 Task: Reply All to email with the signature Edward Wright with the subject 'Request for a pay raise' from softage.1@softage.net with the message 'Could you provide me with a list of the project's constraints and assumptions?'
Action: Mouse moved to (1012, 166)
Screenshot: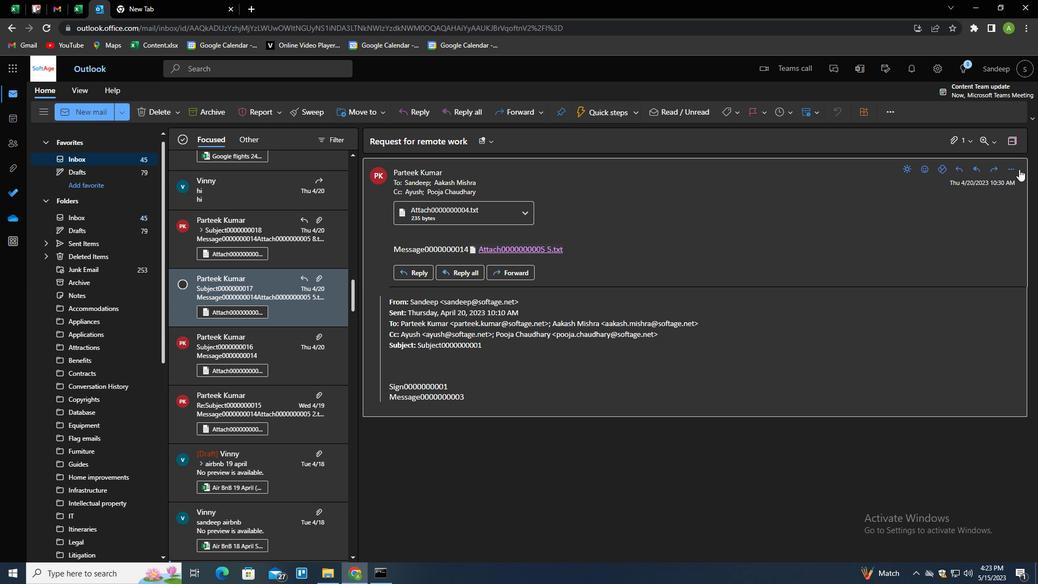 
Action: Mouse pressed left at (1012, 166)
Screenshot: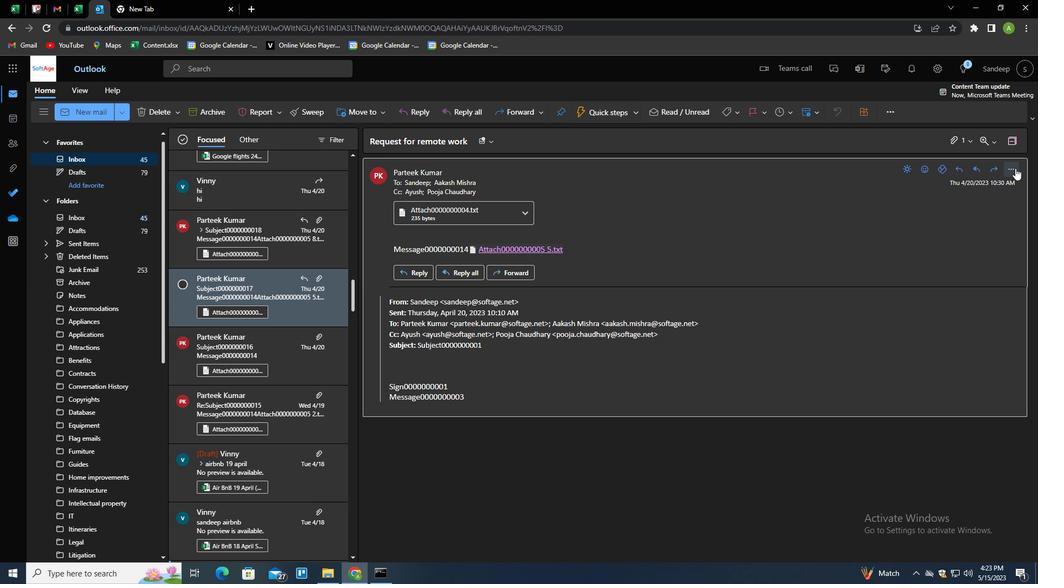 
Action: Mouse moved to (956, 202)
Screenshot: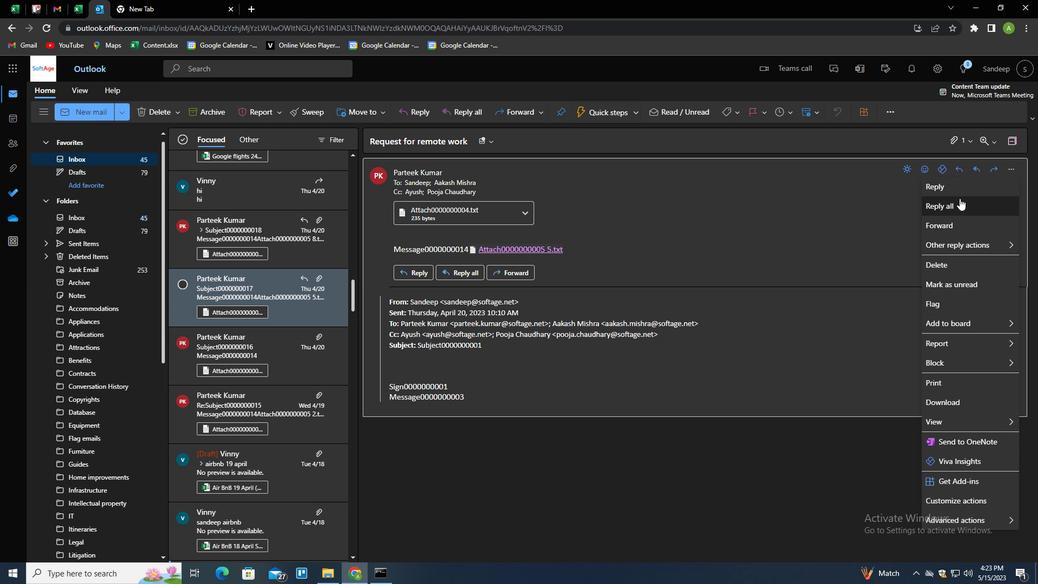
Action: Mouse pressed left at (956, 202)
Screenshot: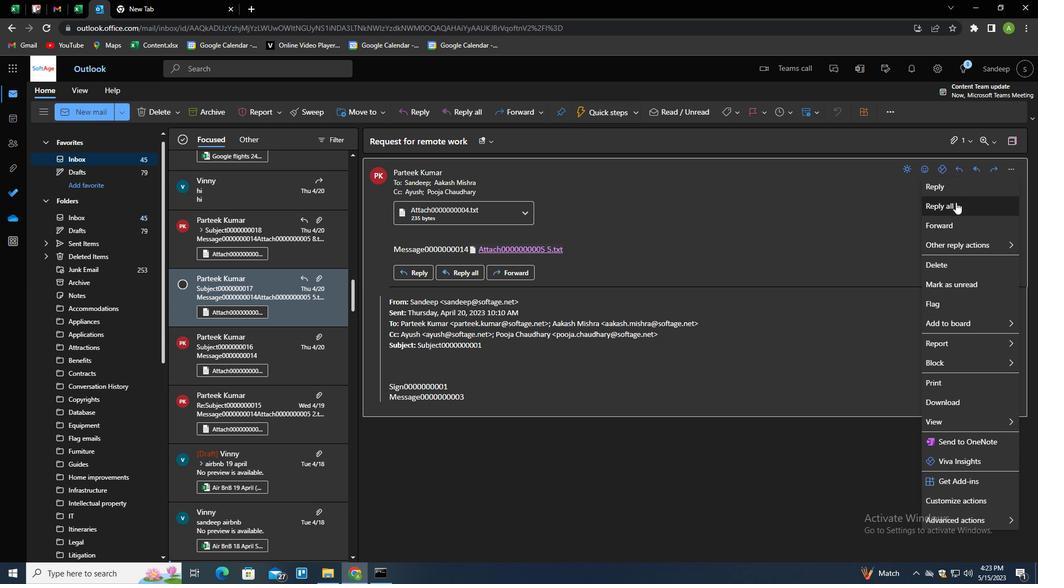 
Action: Mouse moved to (734, 114)
Screenshot: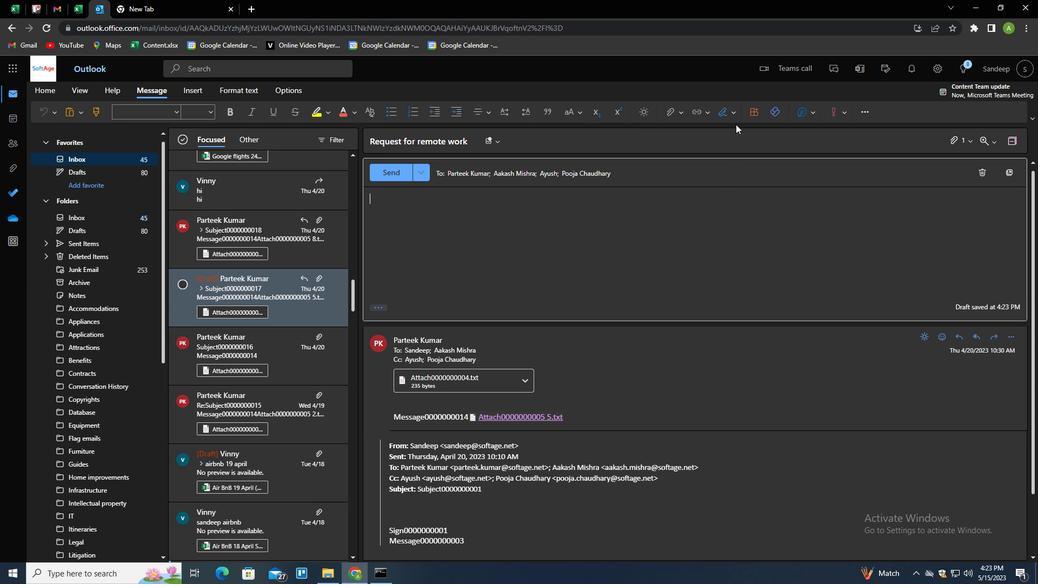 
Action: Mouse pressed left at (734, 114)
Screenshot: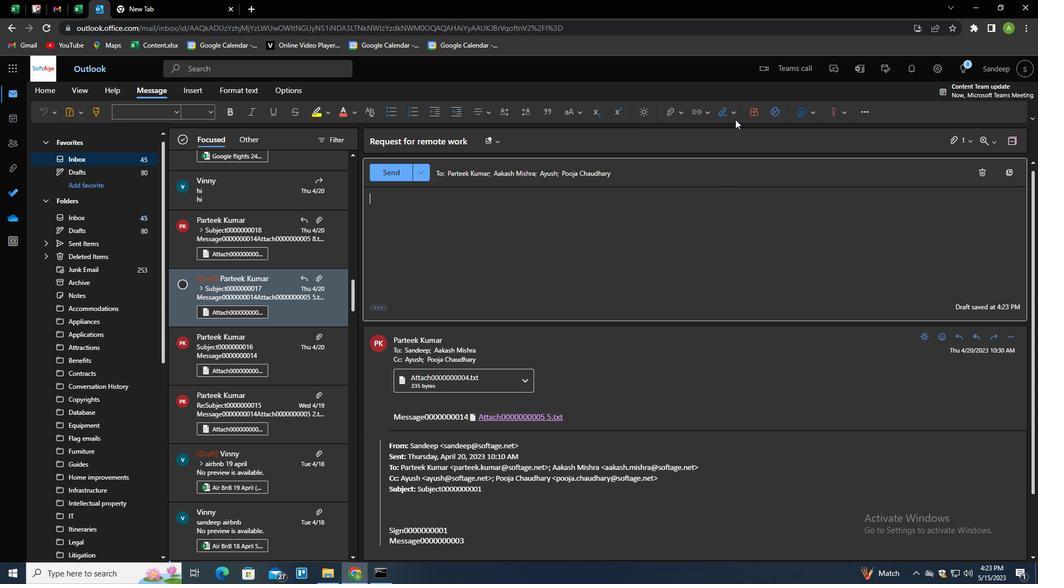 
Action: Mouse moved to (719, 155)
Screenshot: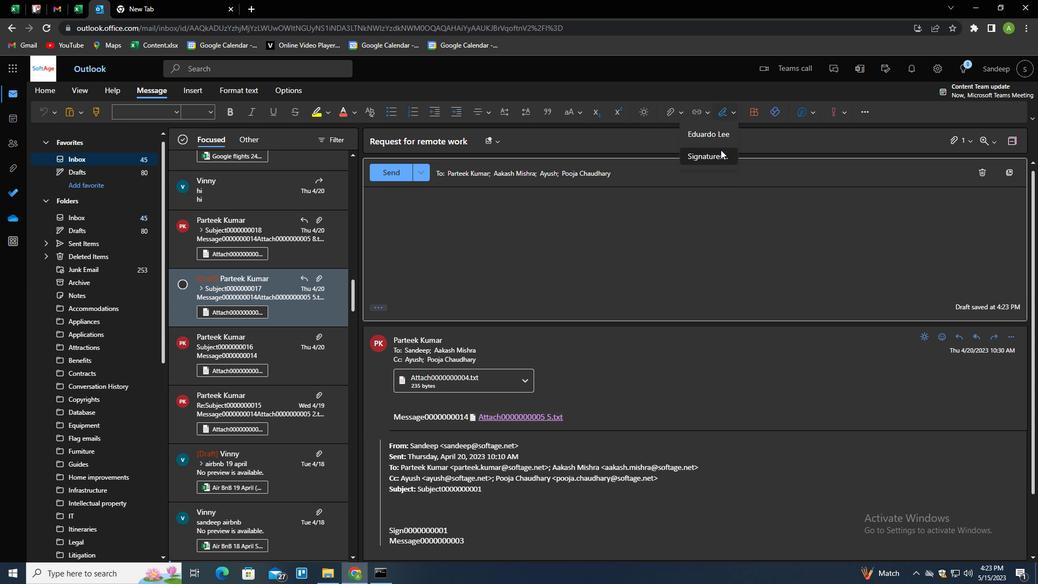 
Action: Mouse pressed left at (719, 155)
Screenshot: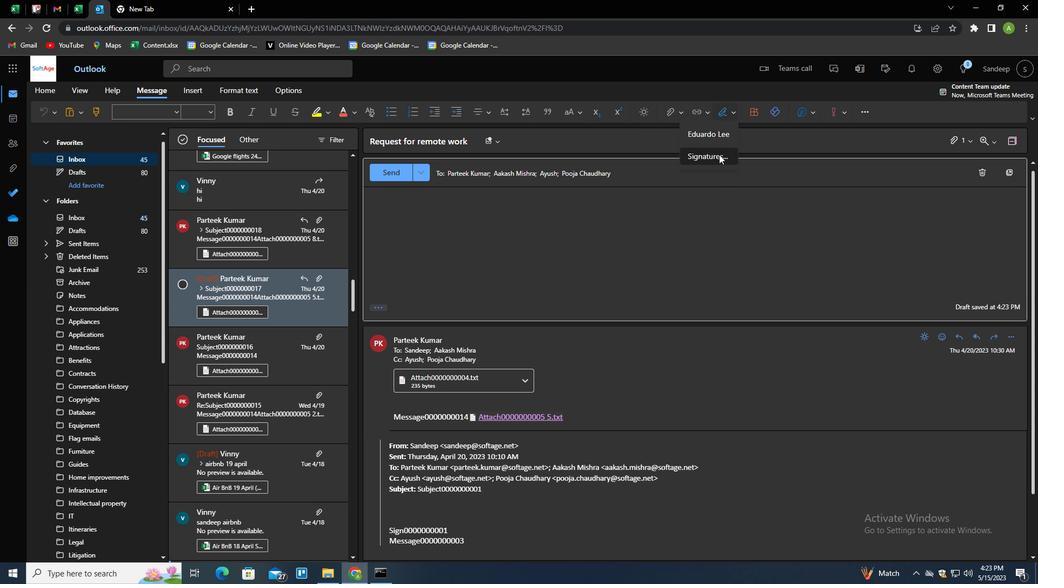 
Action: Mouse moved to (742, 197)
Screenshot: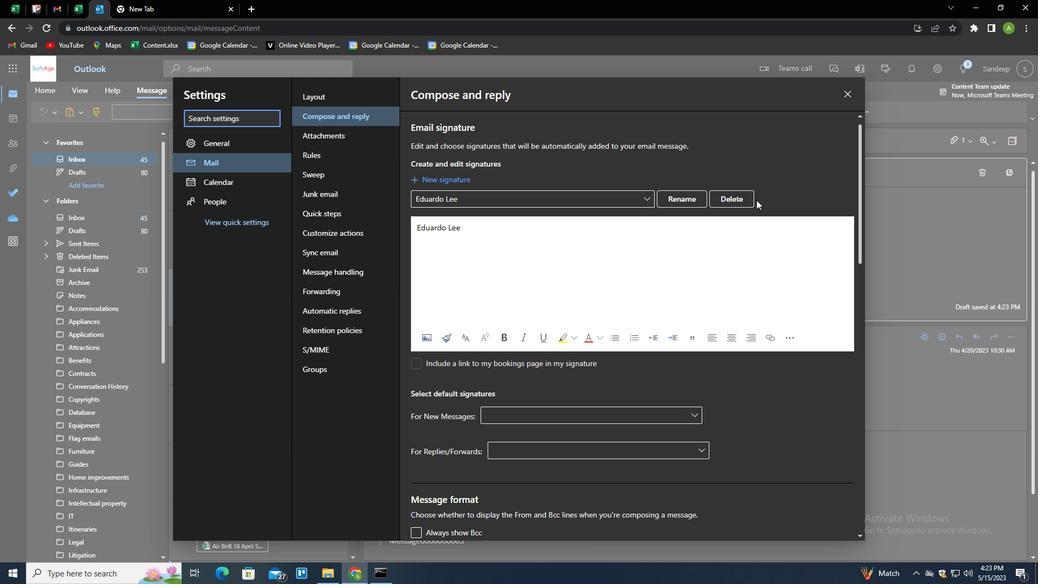 
Action: Mouse pressed left at (742, 197)
Screenshot: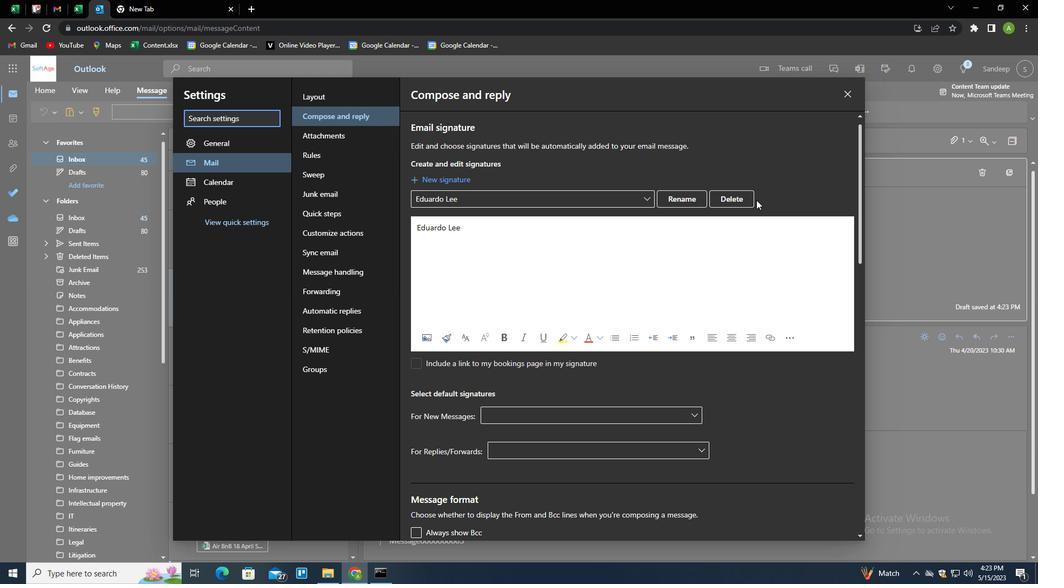 
Action: Mouse moved to (744, 199)
Screenshot: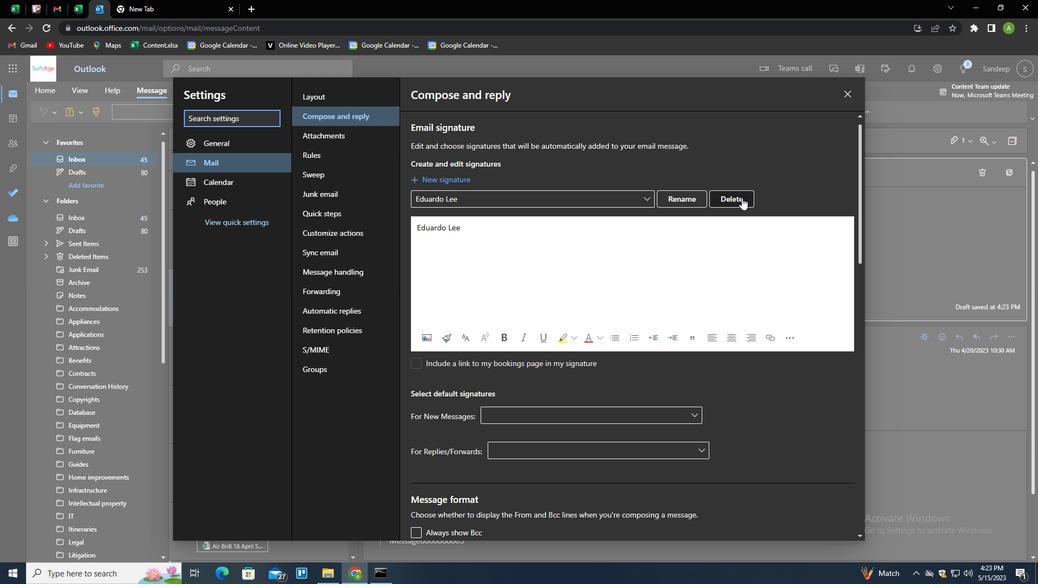 
Action: Mouse pressed left at (744, 199)
Screenshot: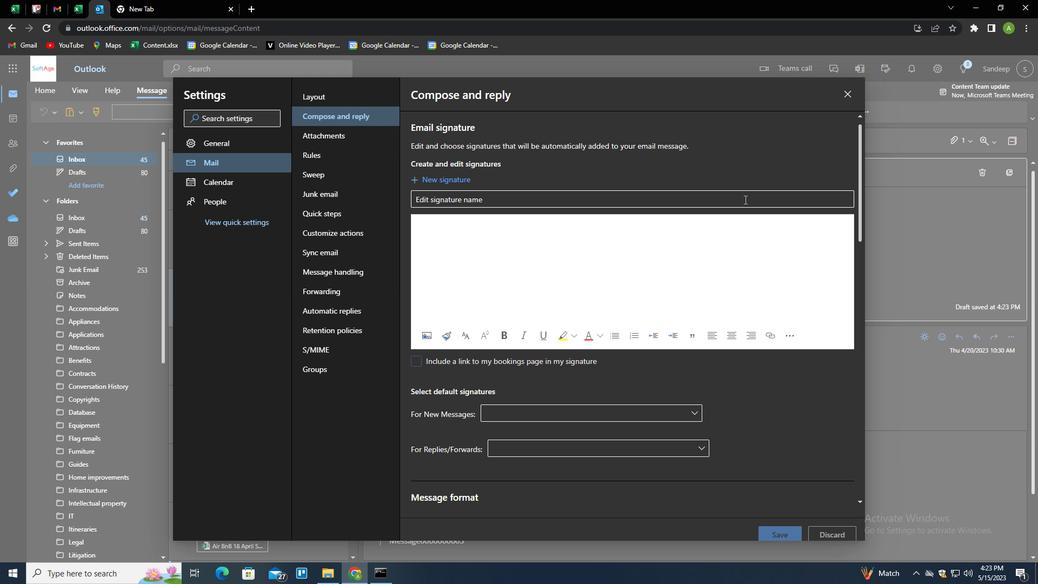 
Action: Key pressed <Key.shift>EDWARD<Key.space><Key.shift>WRIGHT<Key.tab><Key.shift>EDWARD<Key.space><Key.shift>WRIGHT
Screenshot: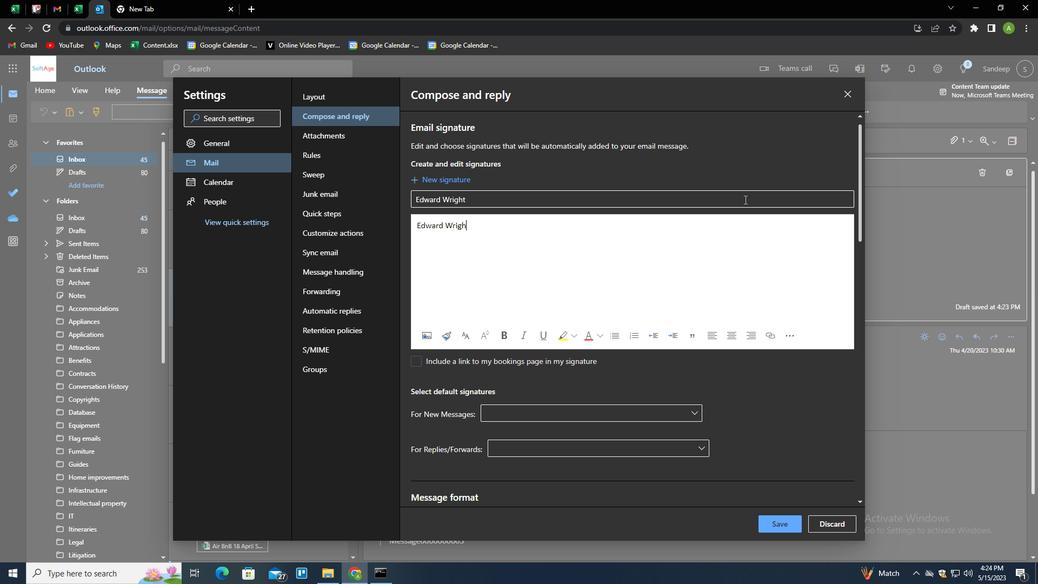 
Action: Mouse moved to (787, 521)
Screenshot: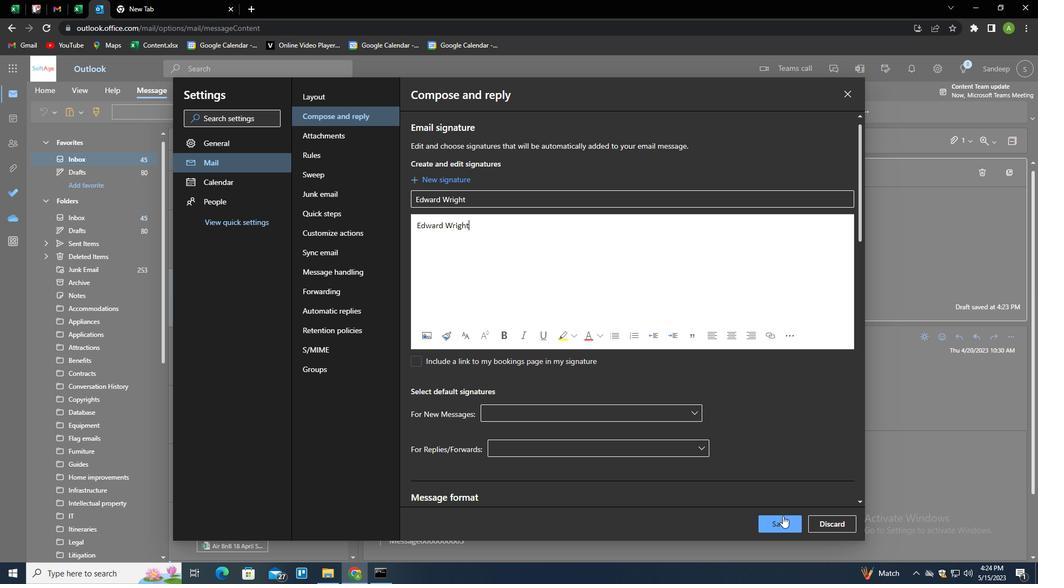 
Action: Mouse pressed left at (787, 521)
Screenshot: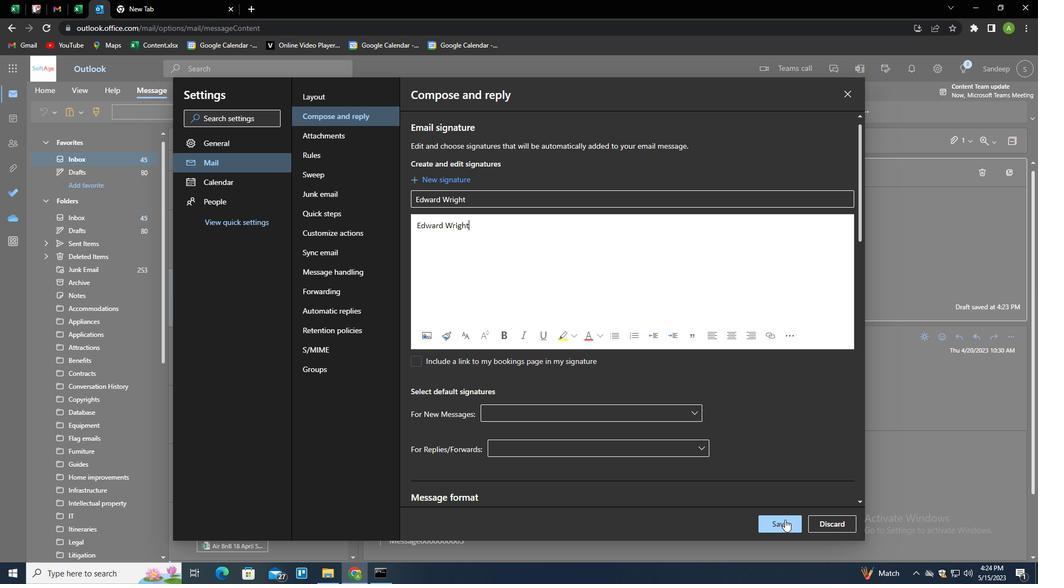 
Action: Mouse moved to (897, 361)
Screenshot: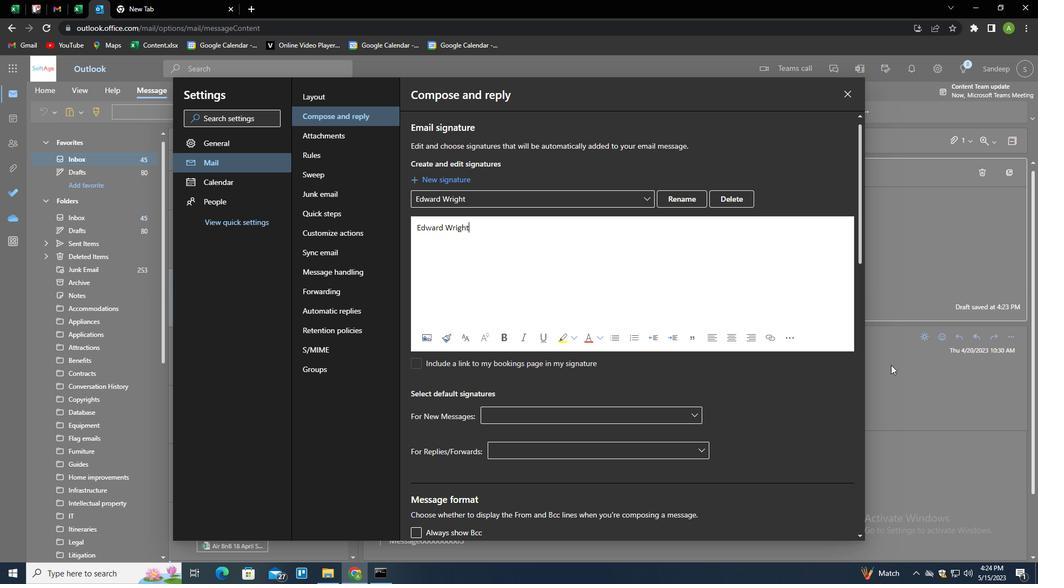
Action: Mouse pressed left at (897, 361)
Screenshot: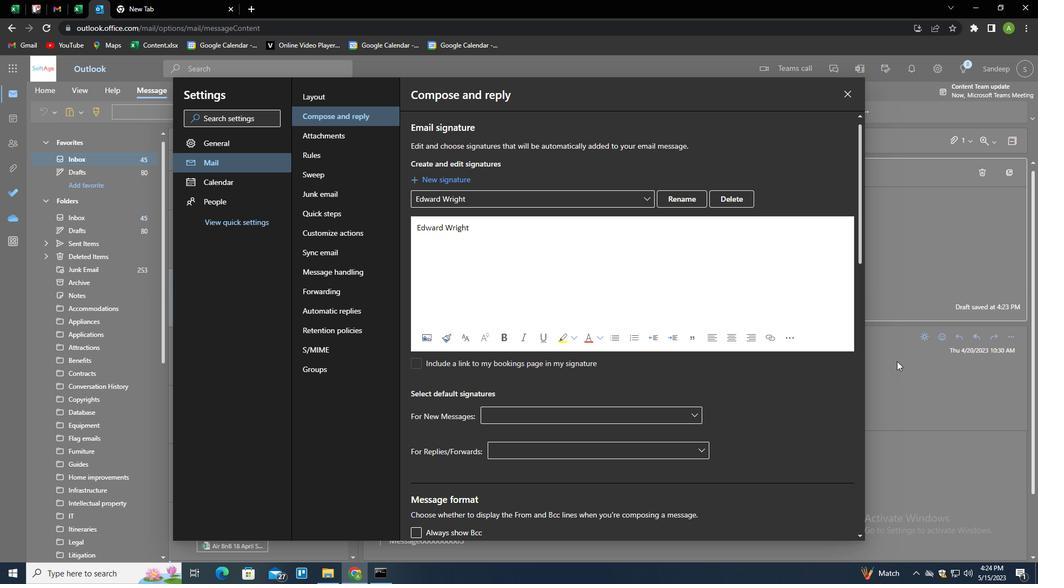 
Action: Mouse moved to (729, 114)
Screenshot: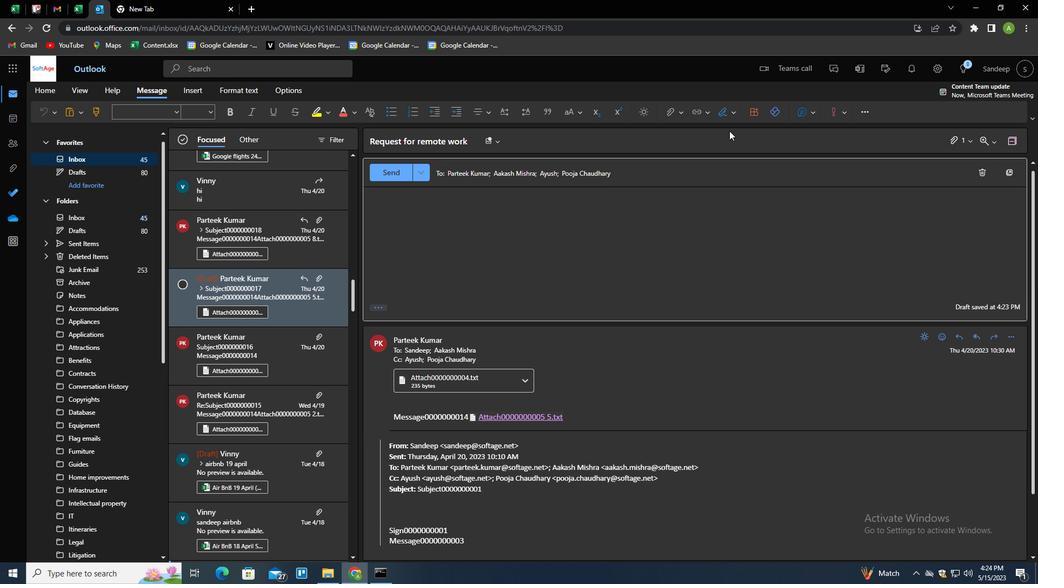 
Action: Mouse pressed left at (729, 114)
Screenshot: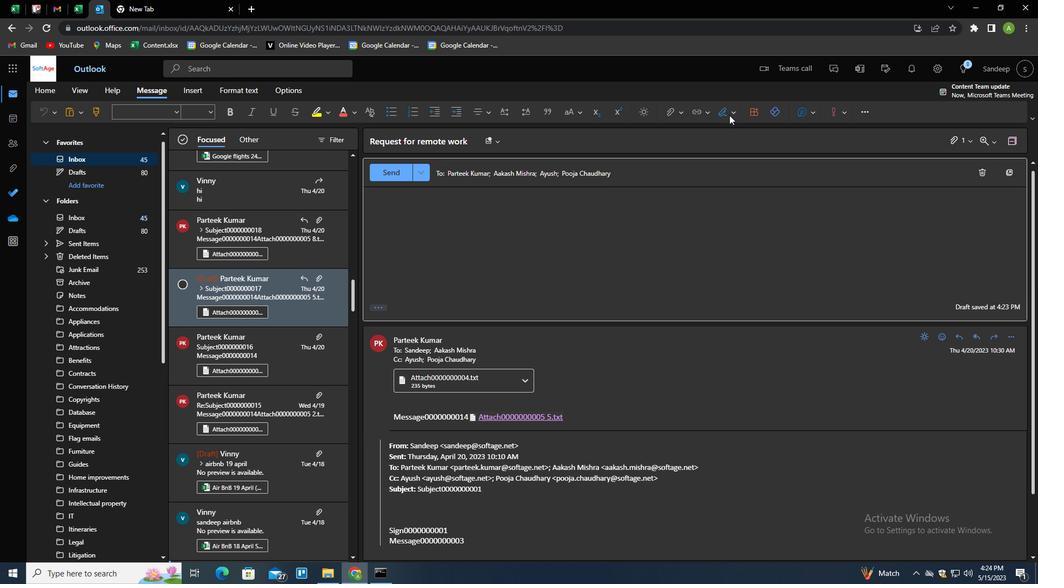 
Action: Mouse moved to (713, 136)
Screenshot: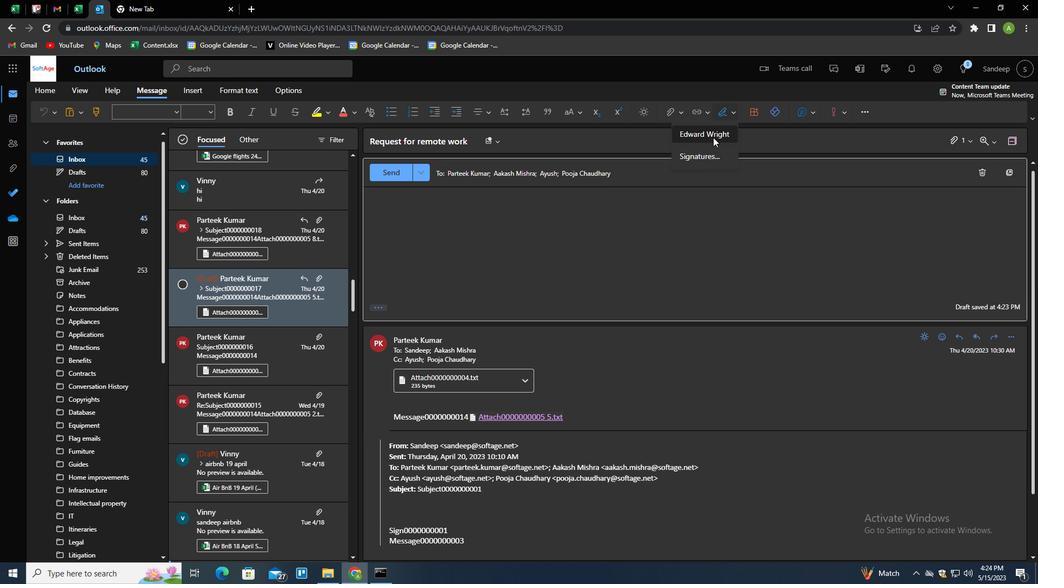 
Action: Mouse pressed left at (713, 136)
Screenshot: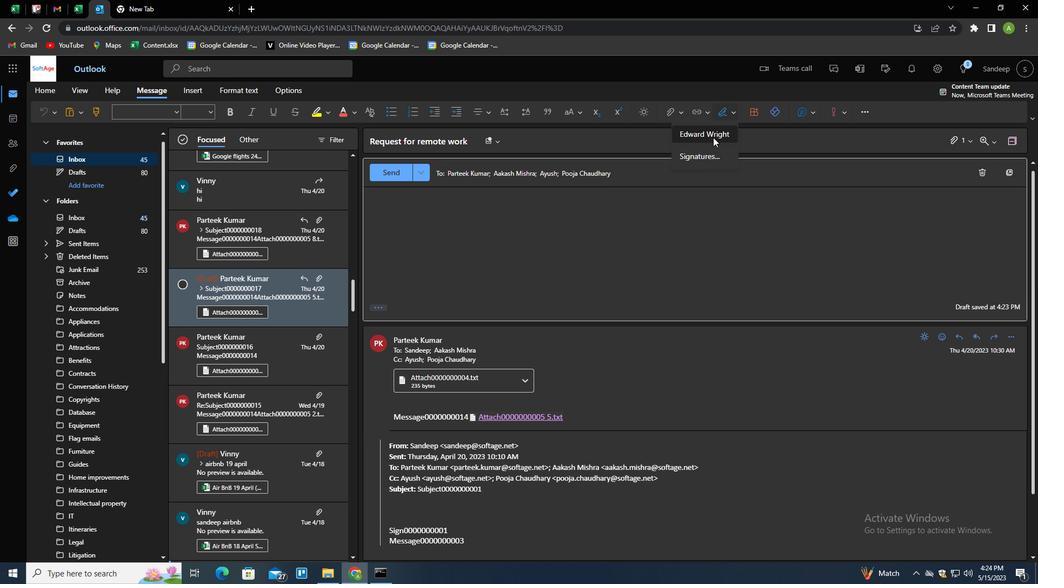 
Action: Mouse moved to (381, 305)
Screenshot: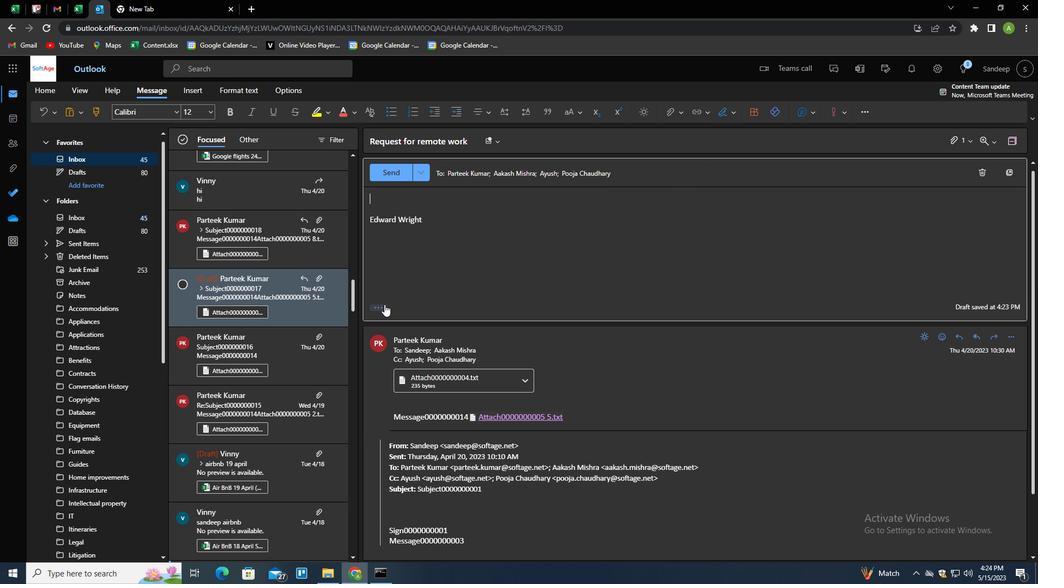 
Action: Mouse pressed left at (381, 305)
Screenshot: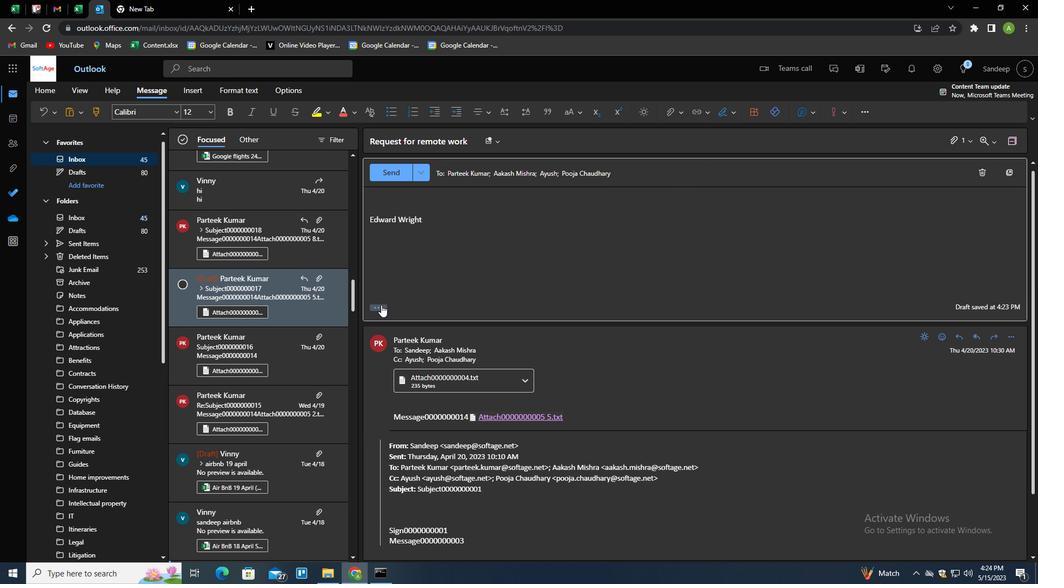 
Action: Mouse moved to (427, 166)
Screenshot: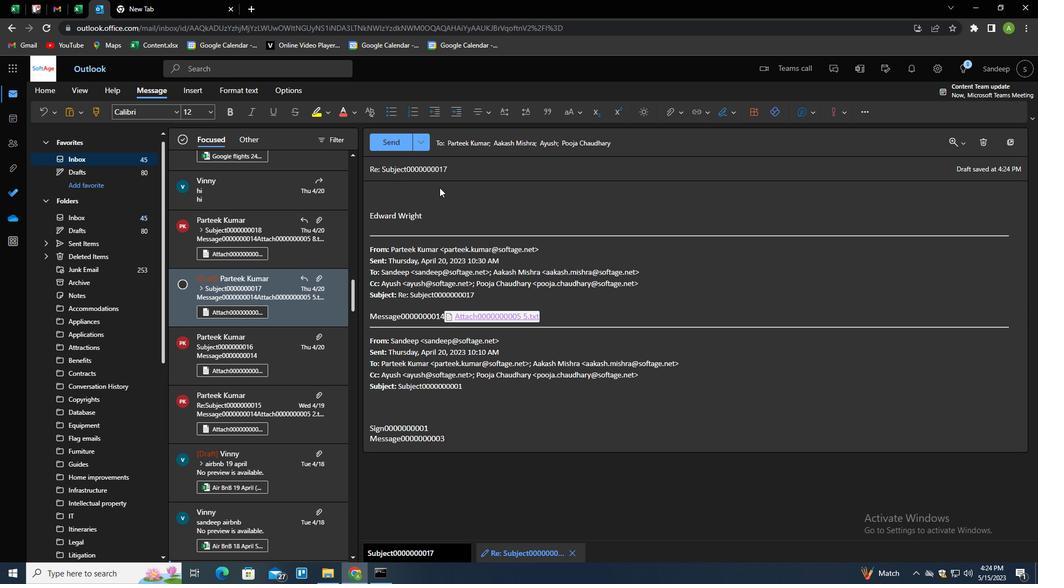 
Action: Mouse pressed left at (427, 166)
Screenshot: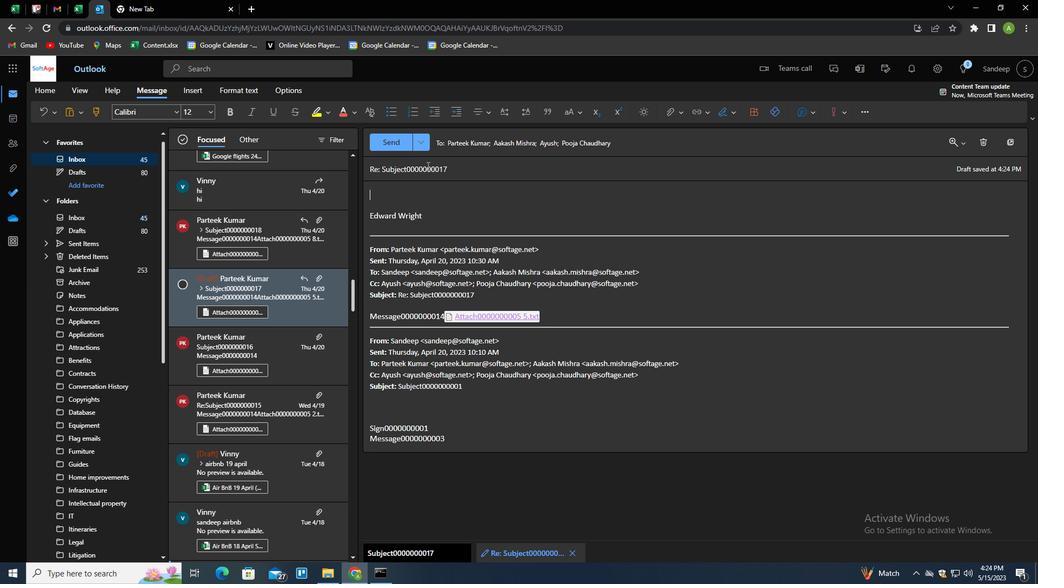 
Action: Mouse moved to (426, 166)
Screenshot: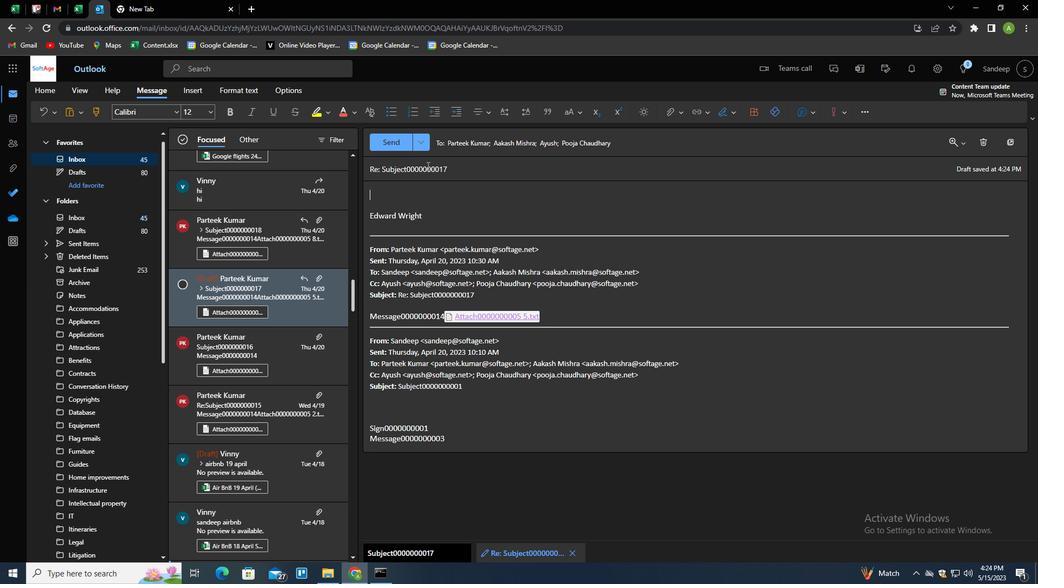 
Action: Mouse pressed left at (426, 166)
Screenshot: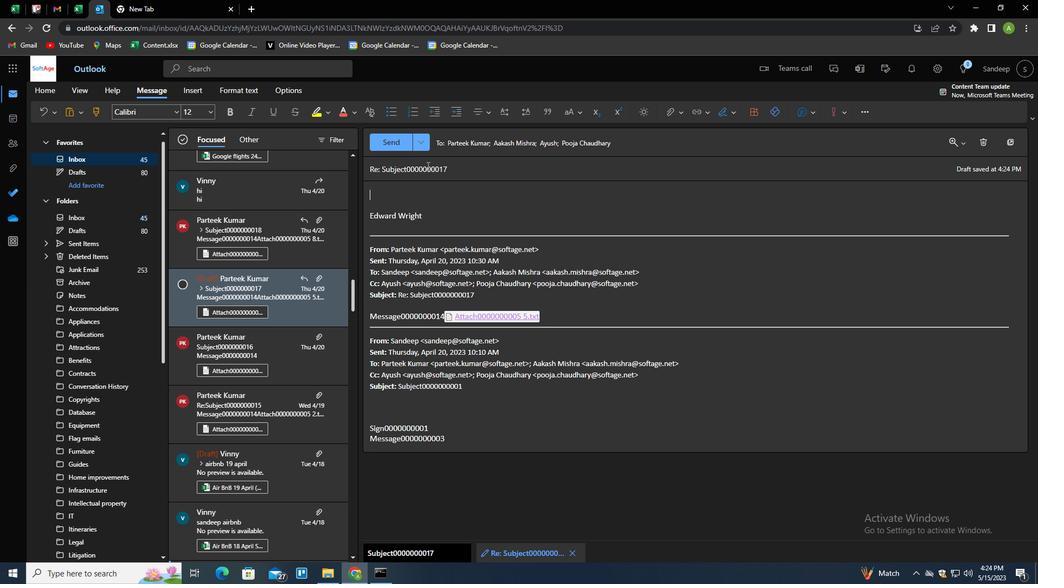 
Action: Mouse pressed left at (426, 166)
Screenshot: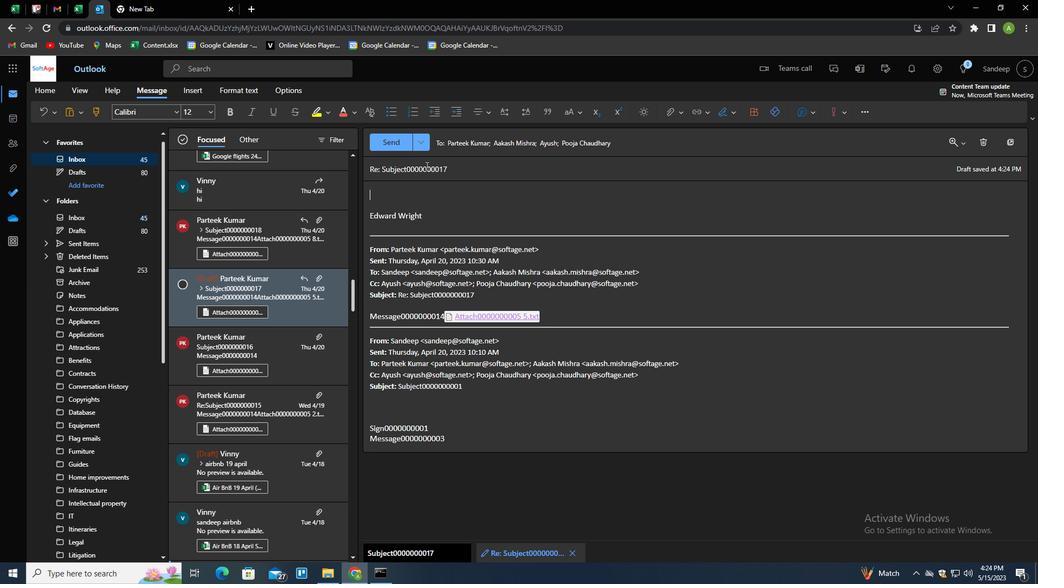 
Action: Key pressed <Key.shift>REQUEST<Key.space>FOR<Key.space>A<Key.space>PAY<Key.space>RAISE<Key.tab><Key.shift>COULD<Key.space>U<Key.backspace>YOU<Key.space>PROVIDE<Key.space>ME<Key.space>WITH<Key.space>ALIS<Key.backspace><Key.backspace><Key.backspace><Key.space>LIST<Key.space>IO<Key.backspace><Key.backspace>OF<Key.space>THE<Key.space>PROJECT'S<Key.space>CONSTRAINTSAND<Key.space>A<Key.backspace><Key.backspace><Key.backspace>T<Key.space>AND<Key.space>ASSUMPTIONS<Key.shift>?
Screenshot: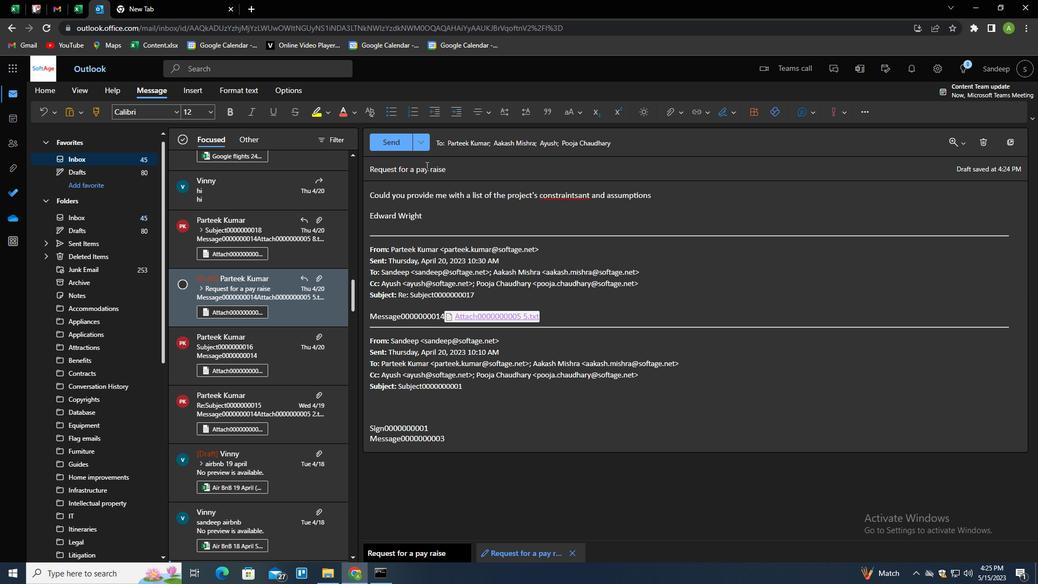 
Action: Mouse moved to (381, 141)
Screenshot: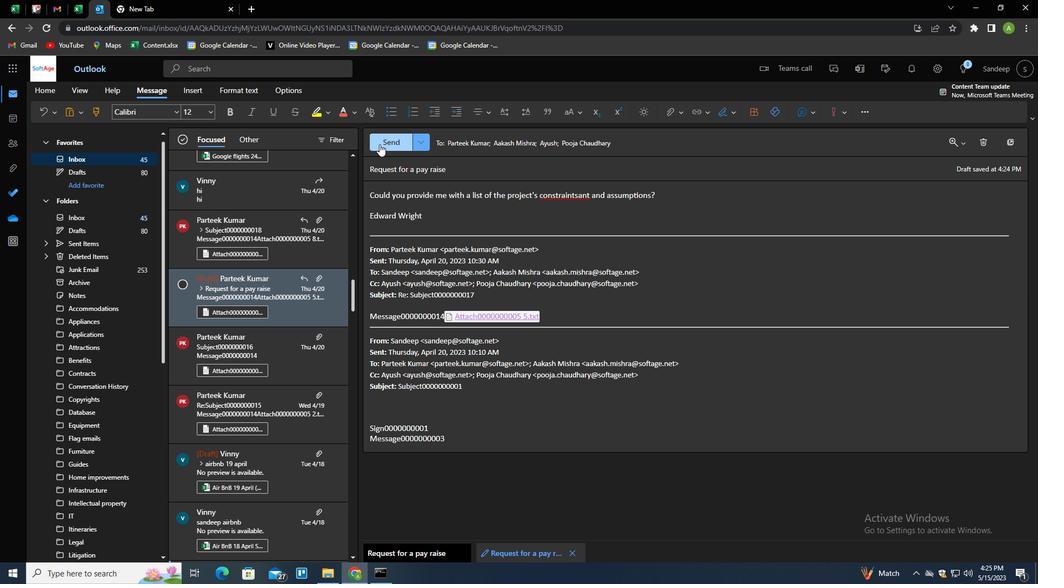 
Action: Mouse pressed left at (381, 141)
Screenshot: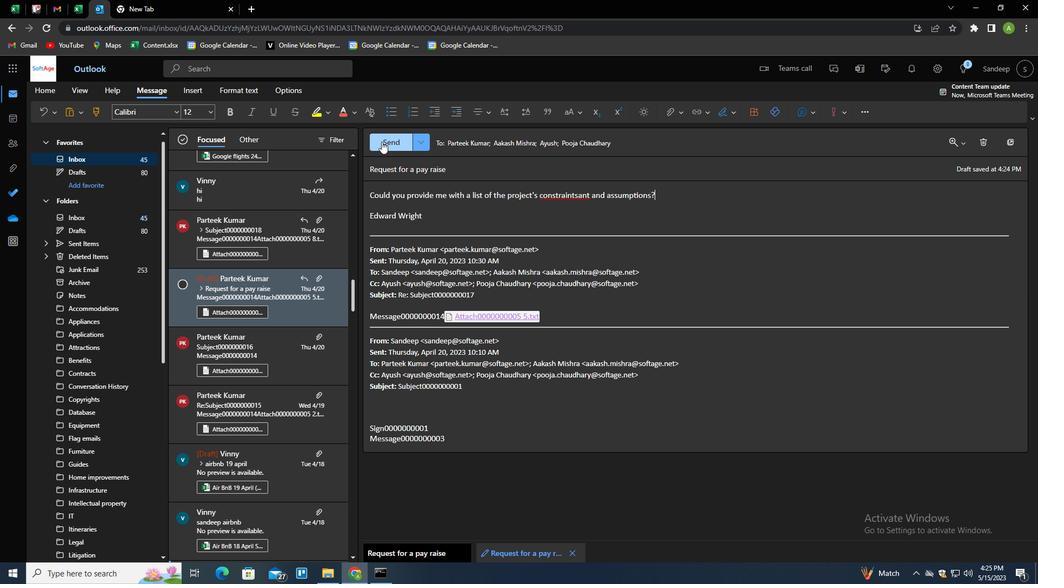 
Action: Mouse moved to (538, 216)
Screenshot: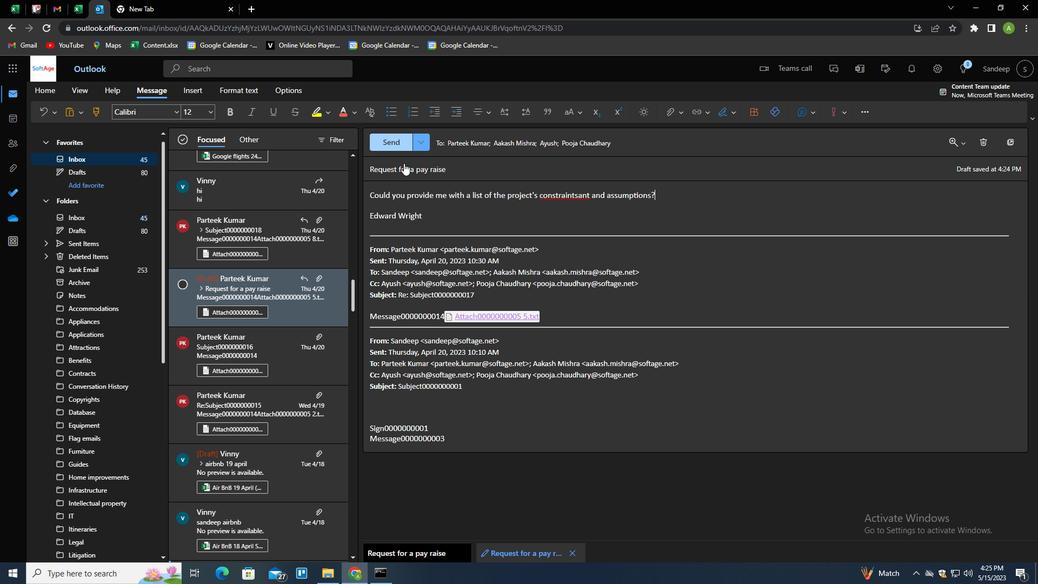 
